 Task: Search for the task or email titled 'New Training' in Outlook.
Action: Mouse moved to (7, 127)
Screenshot: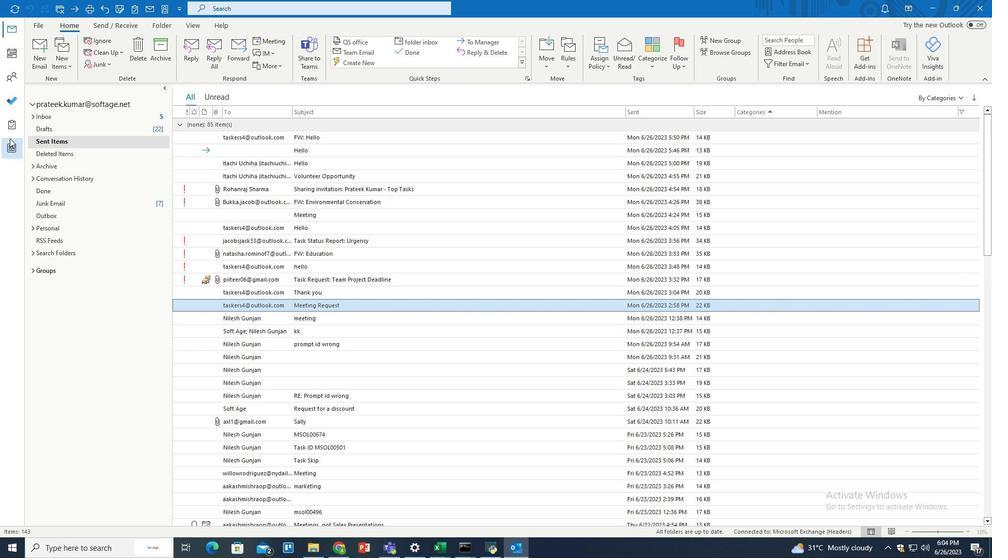 
Action: Mouse pressed left at (7, 127)
Screenshot: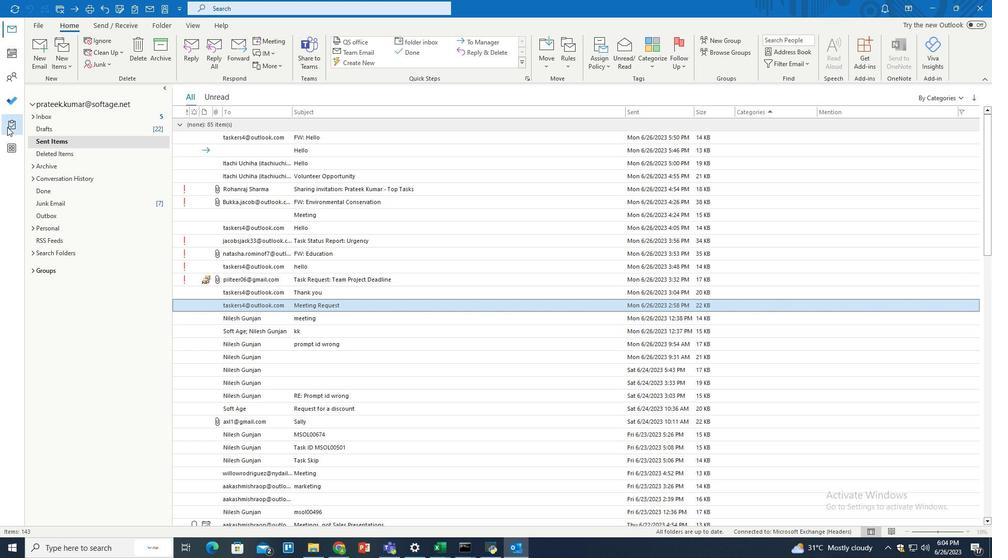 
Action: Mouse moved to (262, 12)
Screenshot: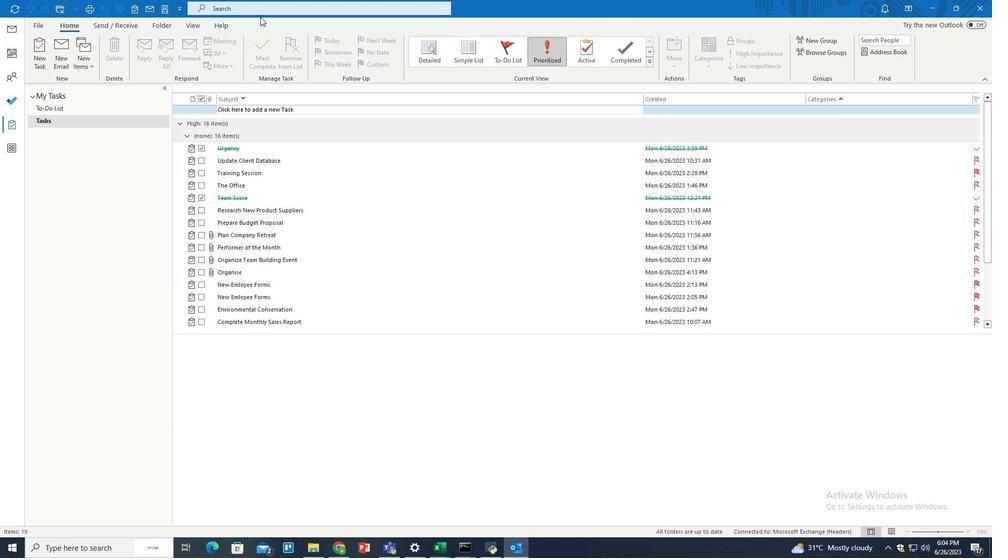
Action: Mouse pressed left at (262, 12)
Screenshot: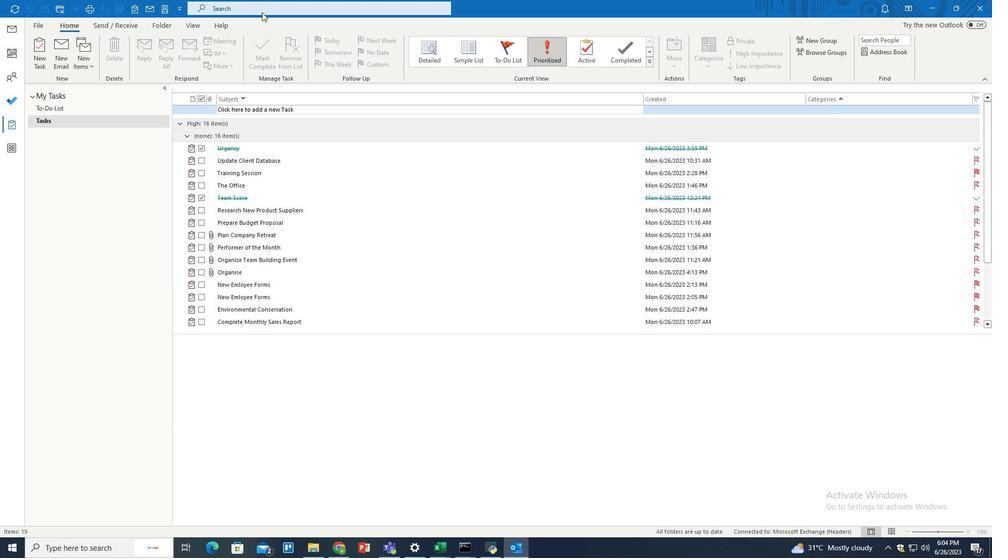 
Action: Mouse moved to (484, 5)
Screenshot: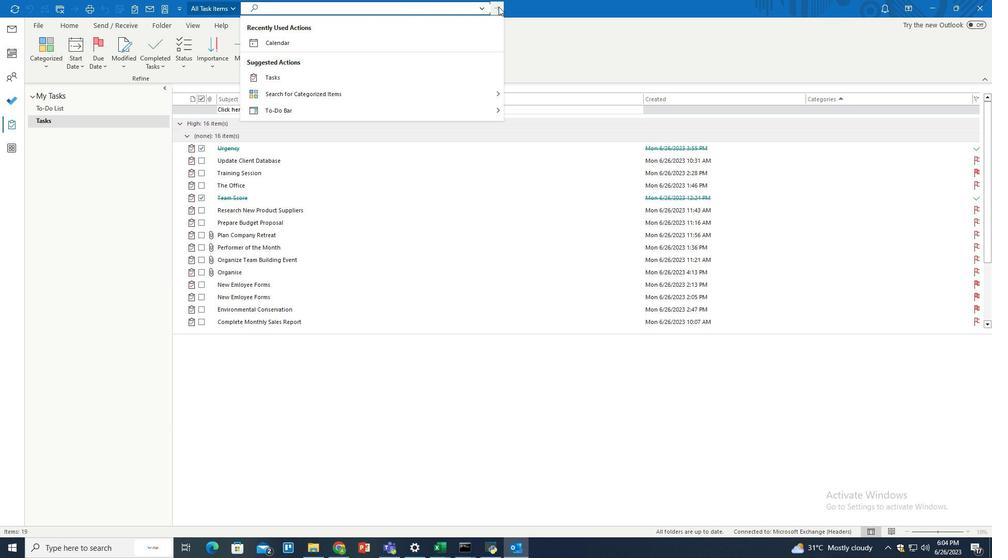 
Action: Mouse pressed left at (484, 5)
Screenshot: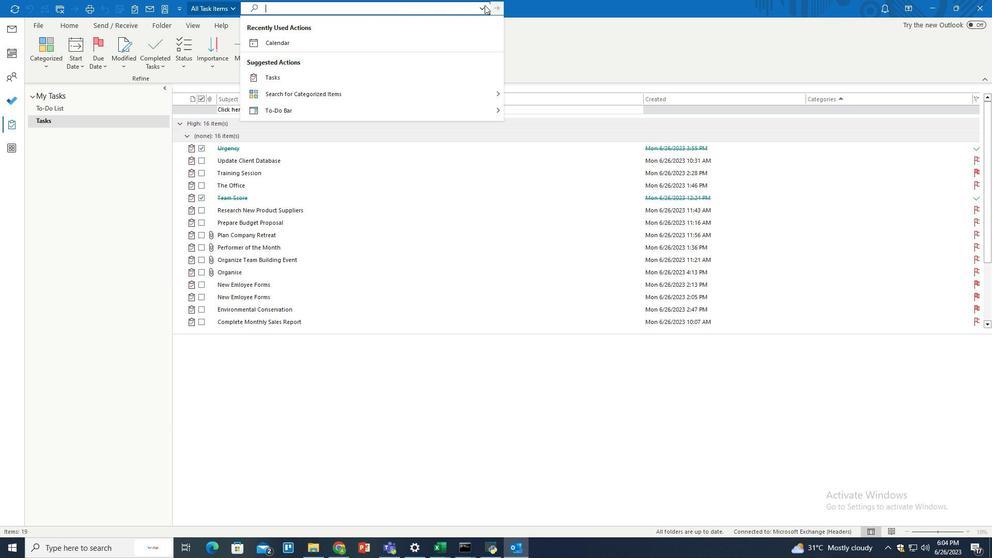 
Action: Mouse moved to (467, 24)
Screenshot: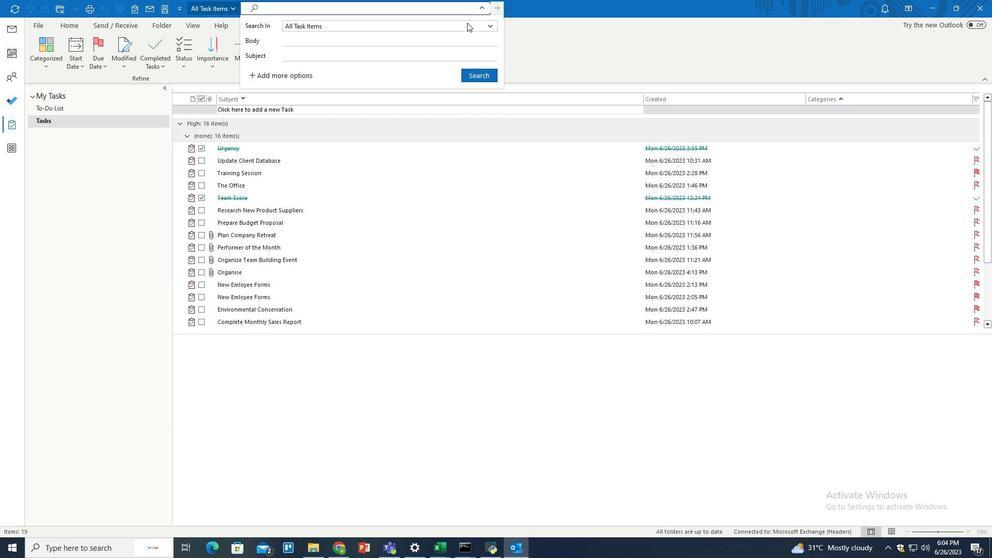 
Action: Mouse pressed left at (467, 24)
Screenshot: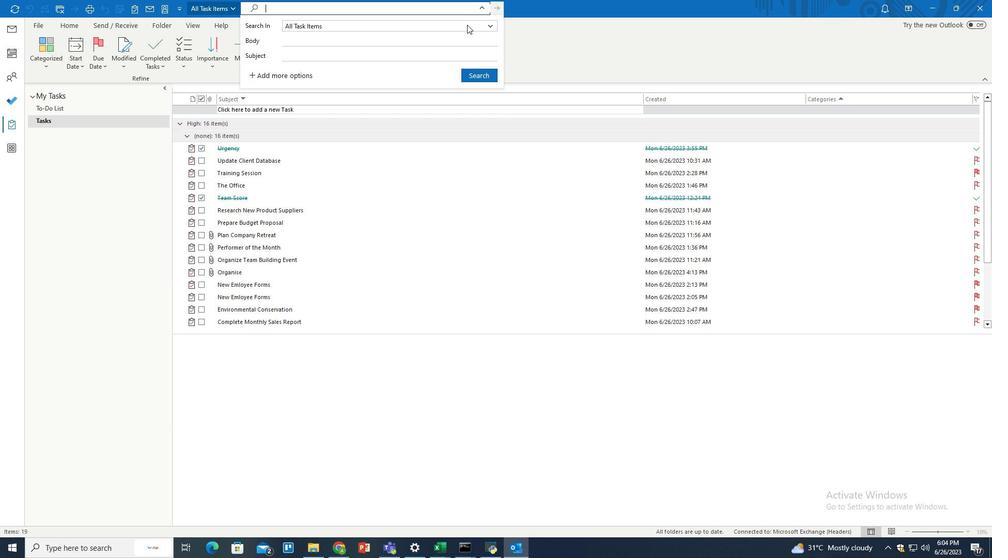 
Action: Mouse moved to (320, 36)
Screenshot: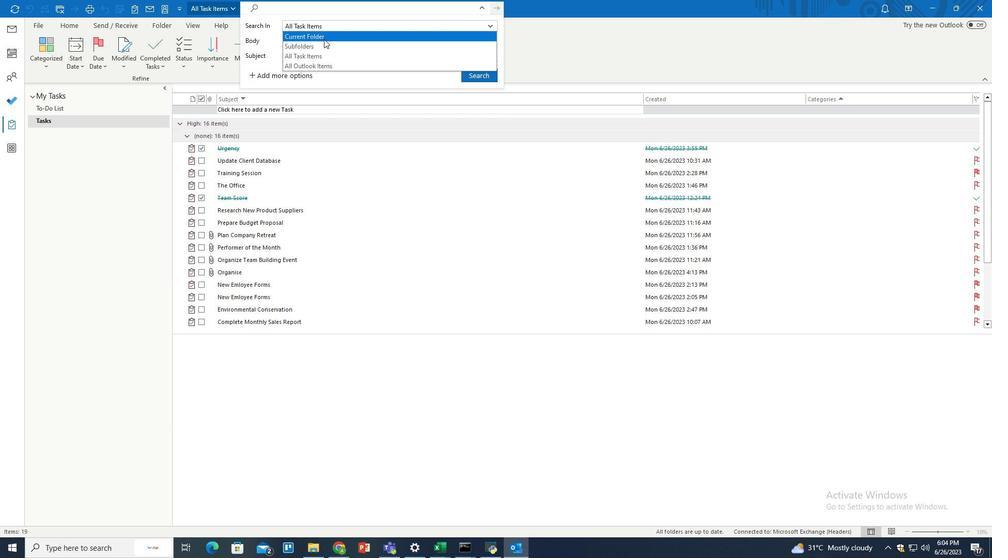 
Action: Mouse pressed left at (320, 36)
Screenshot: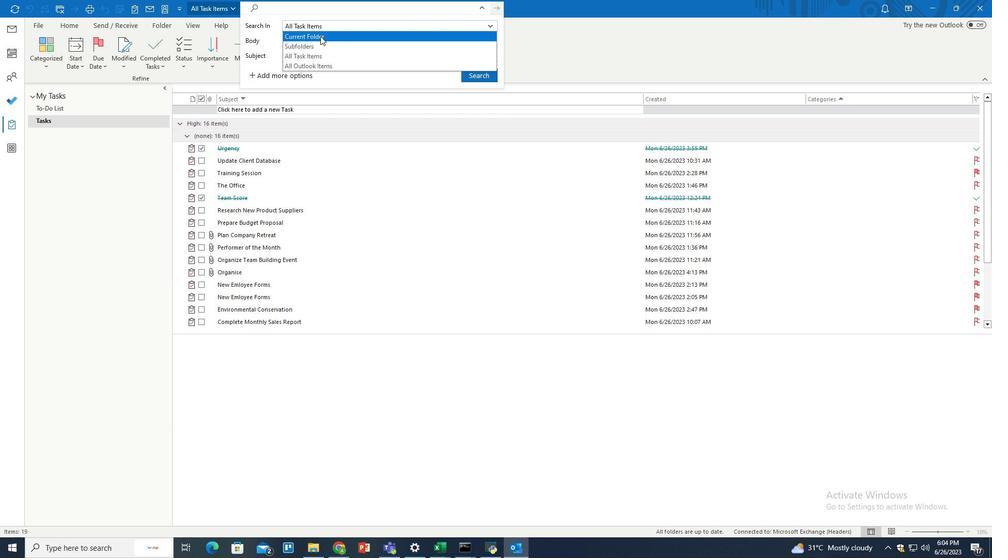 
Action: Mouse moved to (479, 7)
Screenshot: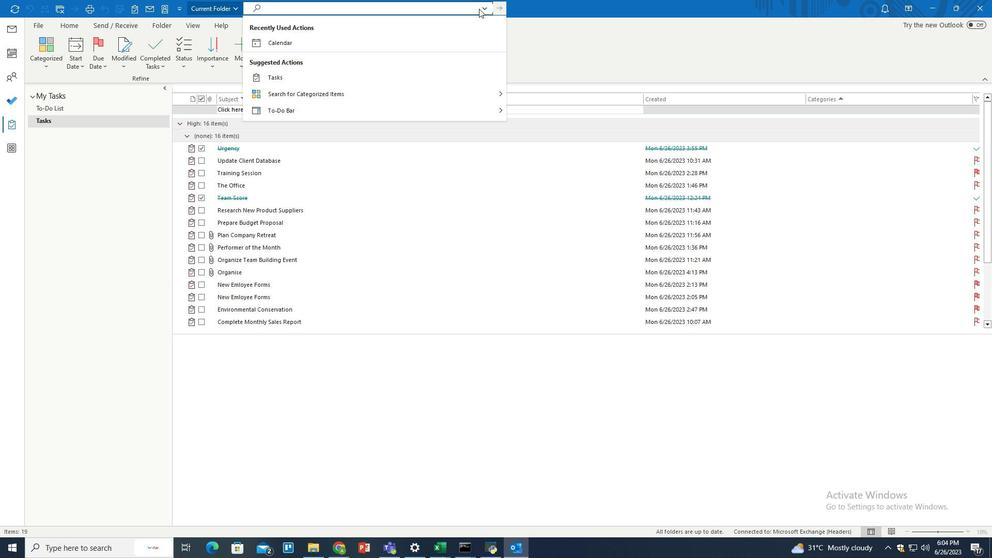 
Action: Mouse pressed left at (479, 7)
Screenshot: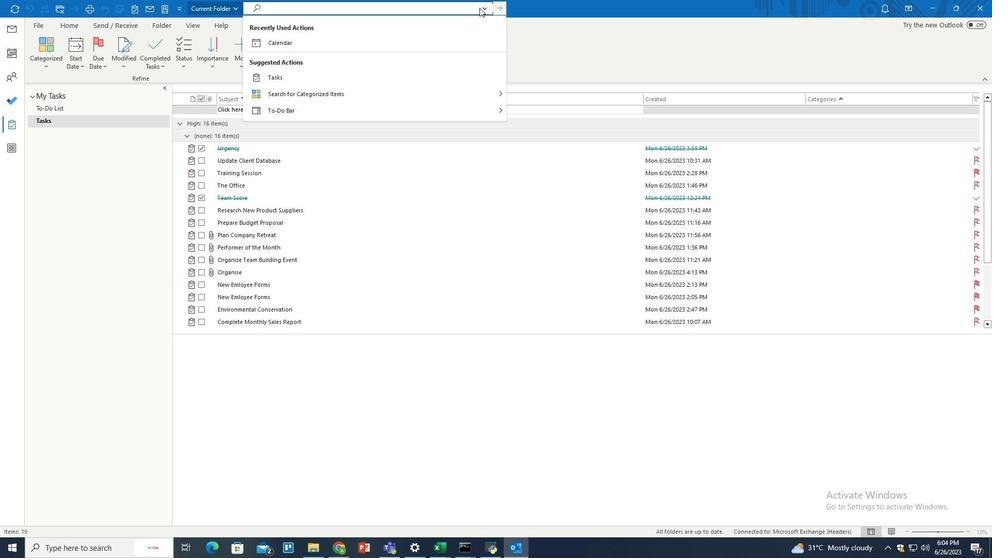 
Action: Mouse moved to (482, 5)
Screenshot: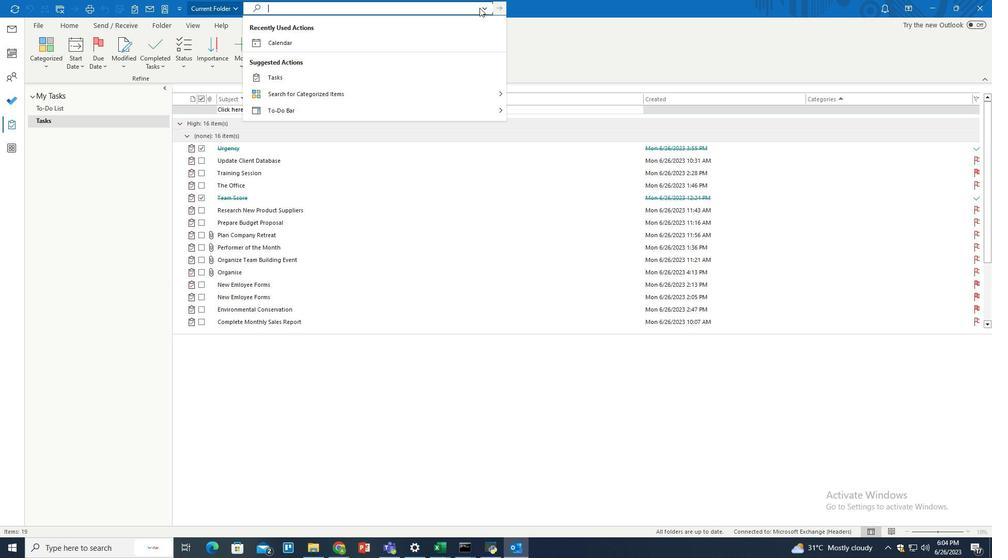 
Action: Mouse pressed left at (482, 5)
Screenshot: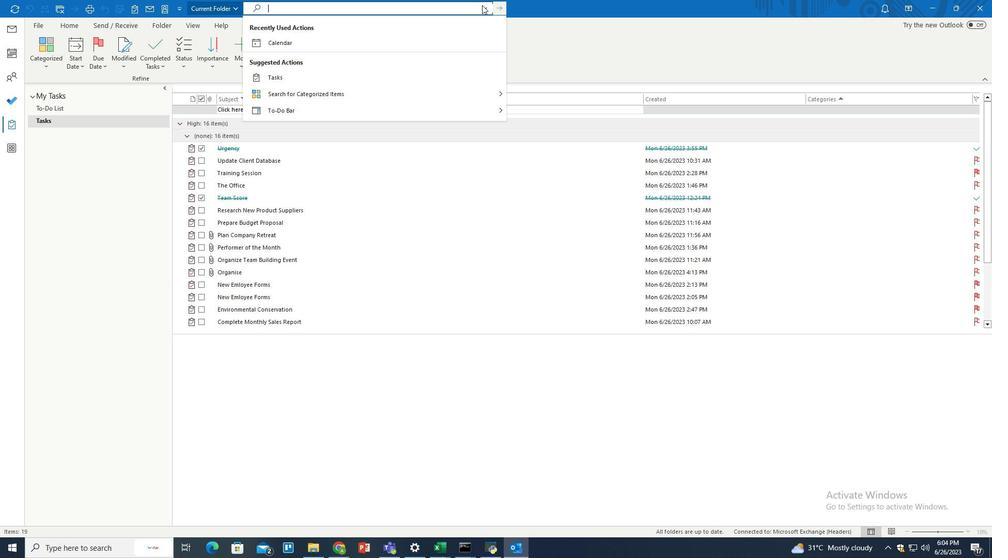 
Action: Mouse moved to (310, 54)
Screenshot: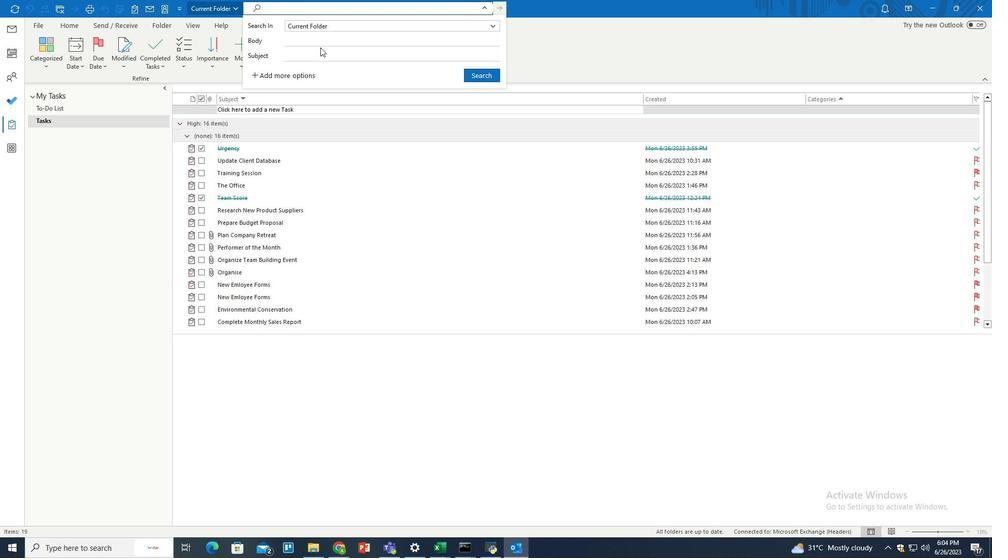 
Action: Mouse pressed left at (310, 54)
Screenshot: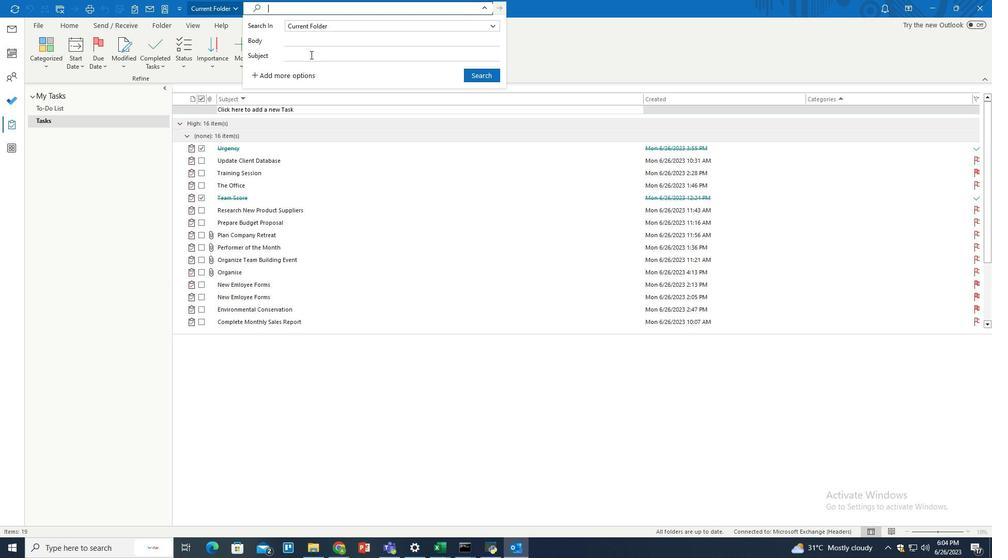 
Action: Key pressed <Key.shift>New<Key.space><Key.shift>Training
Screenshot: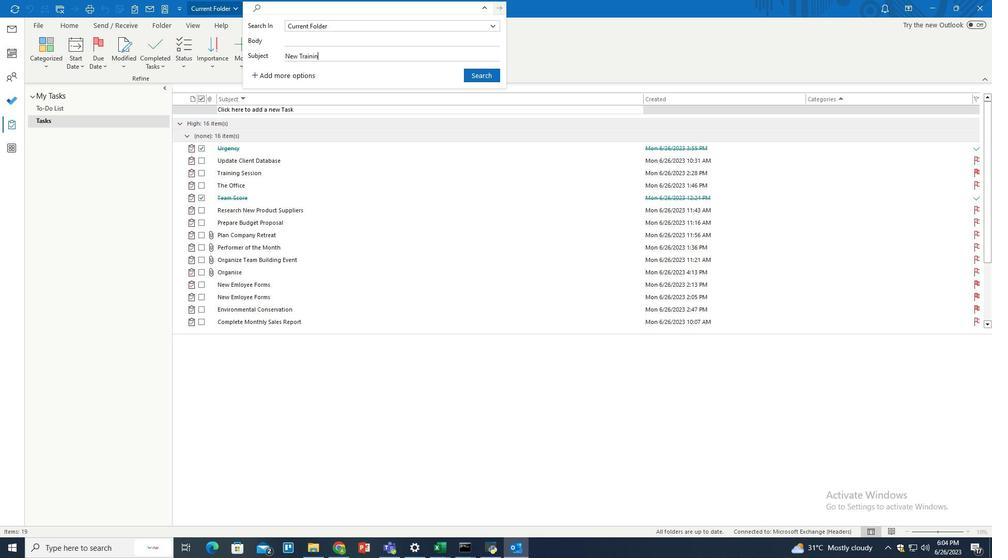 
Action: Mouse moved to (473, 77)
Screenshot: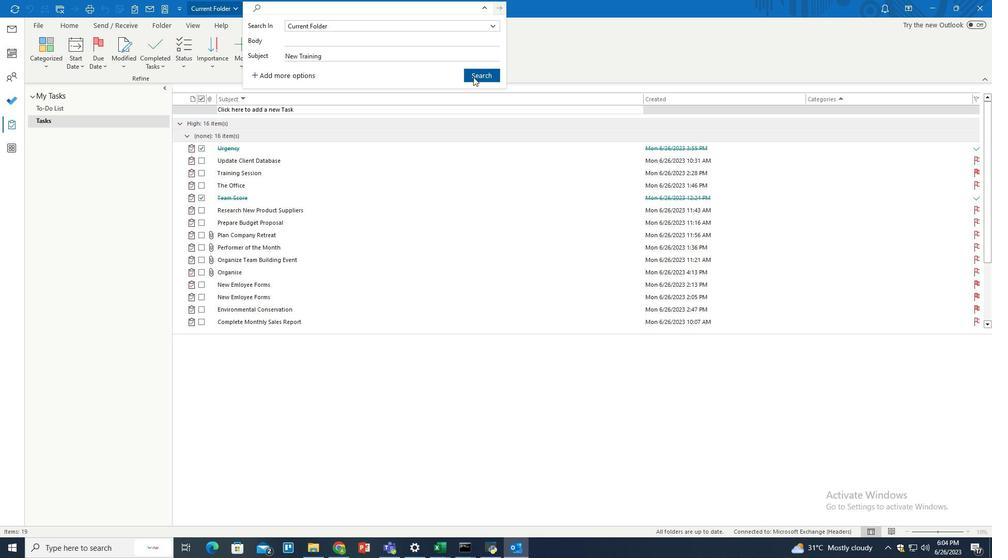 
Action: Mouse pressed left at (473, 77)
Screenshot: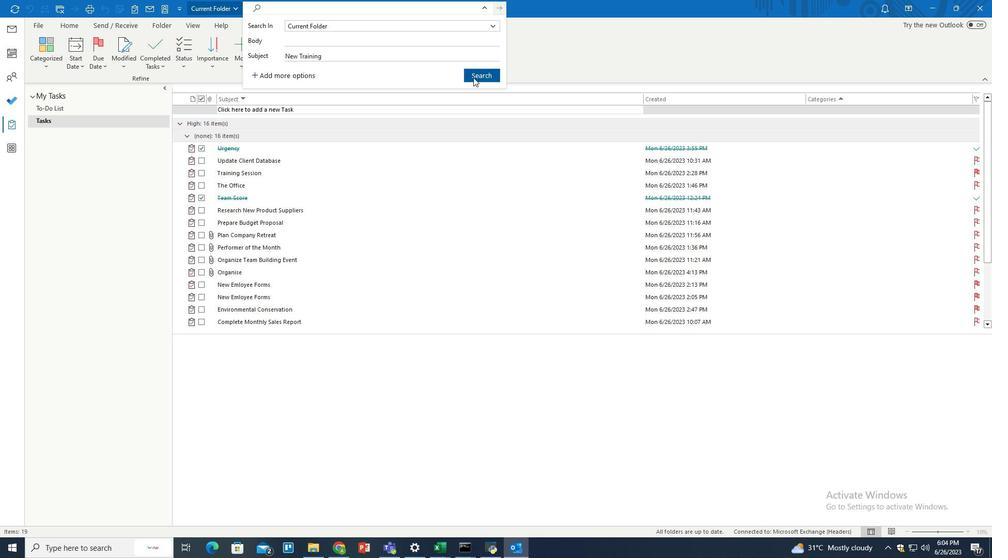 
